 Task: Add So Delicious Peach Coconut Milk Yogurt to the cart.
Action: Mouse moved to (20, 146)
Screenshot: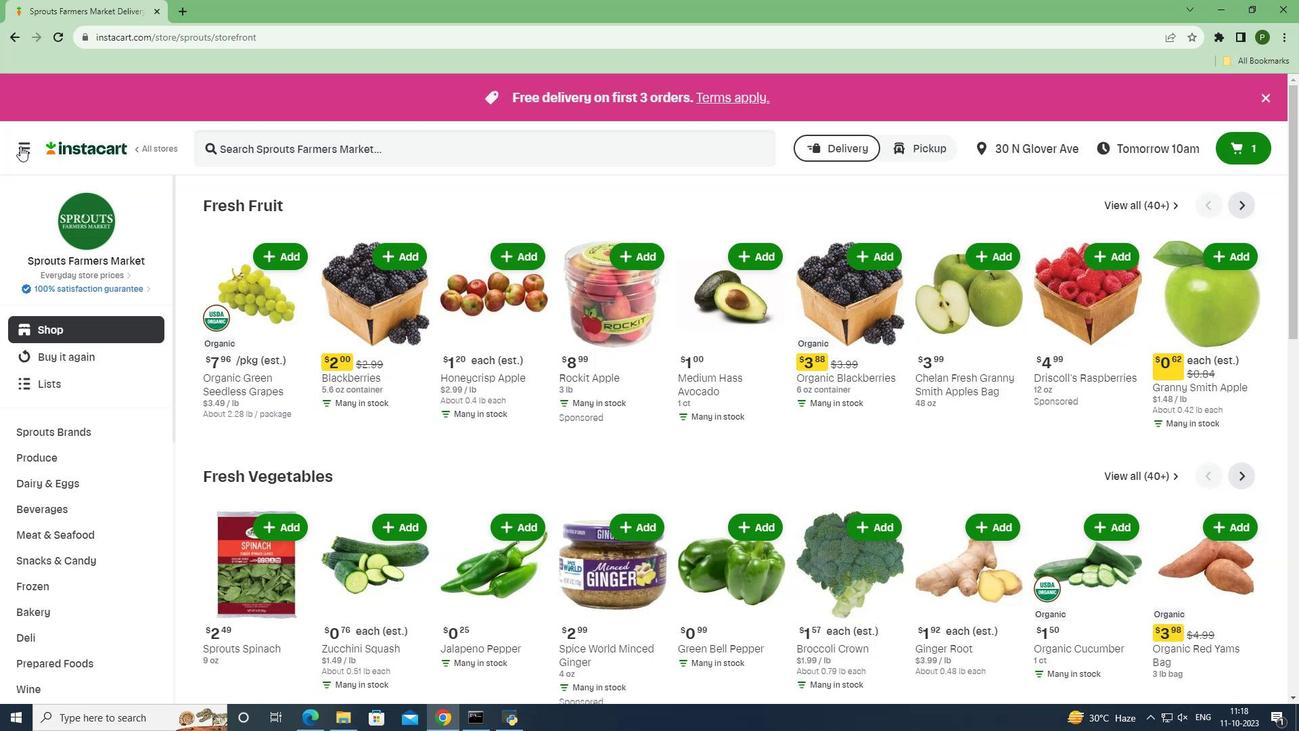 
Action: Mouse pressed left at (20, 146)
Screenshot: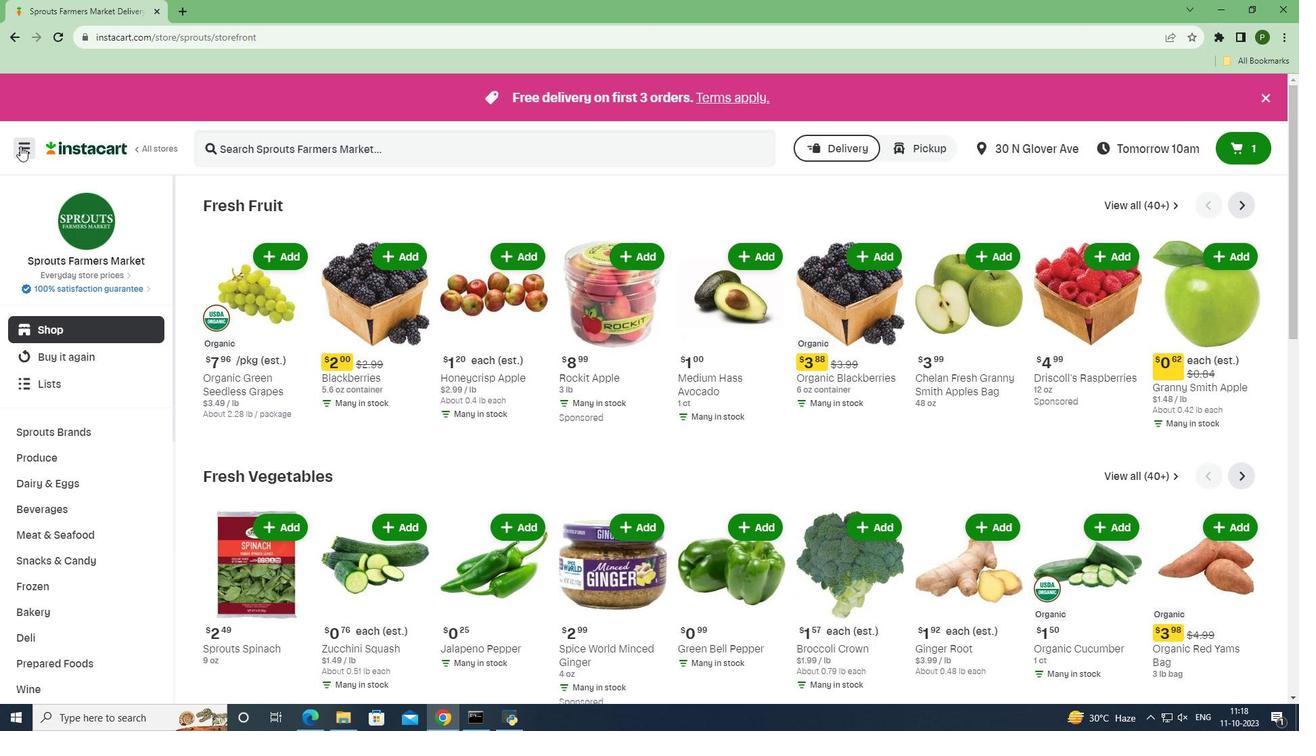 
Action: Mouse moved to (41, 356)
Screenshot: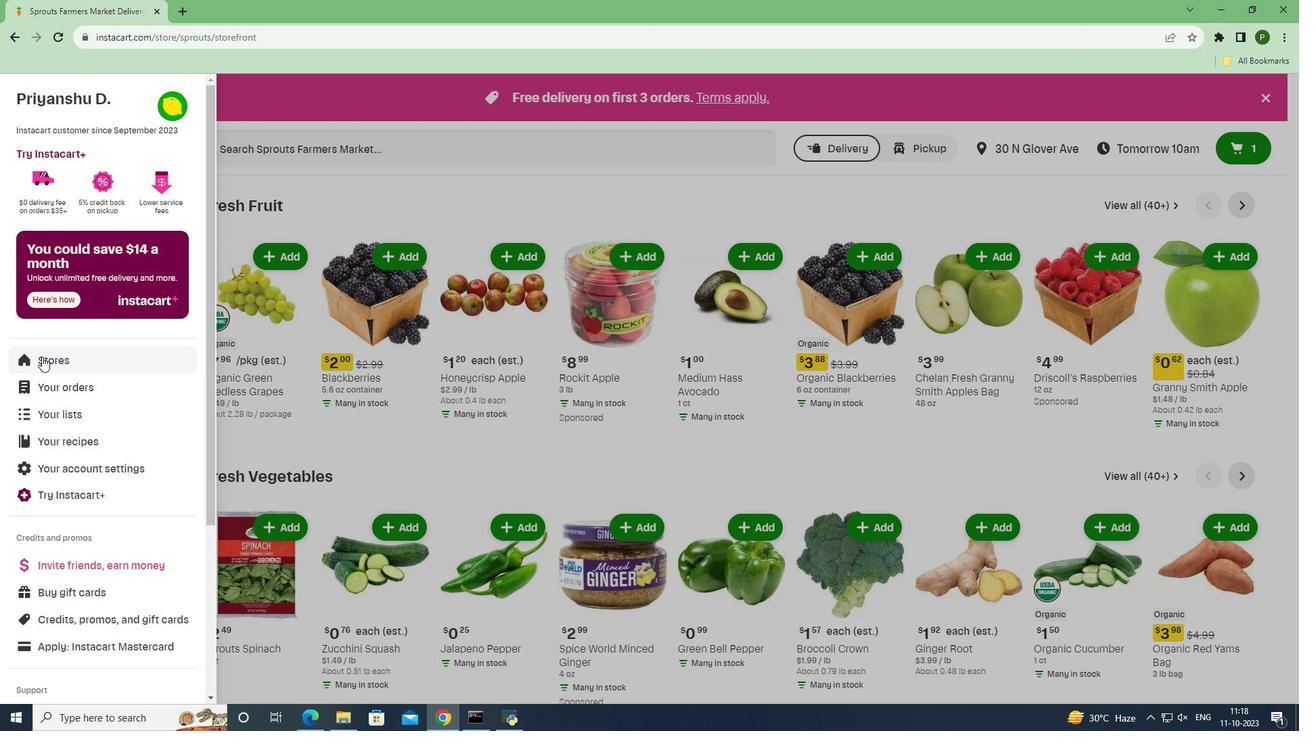 
Action: Mouse pressed left at (41, 356)
Screenshot: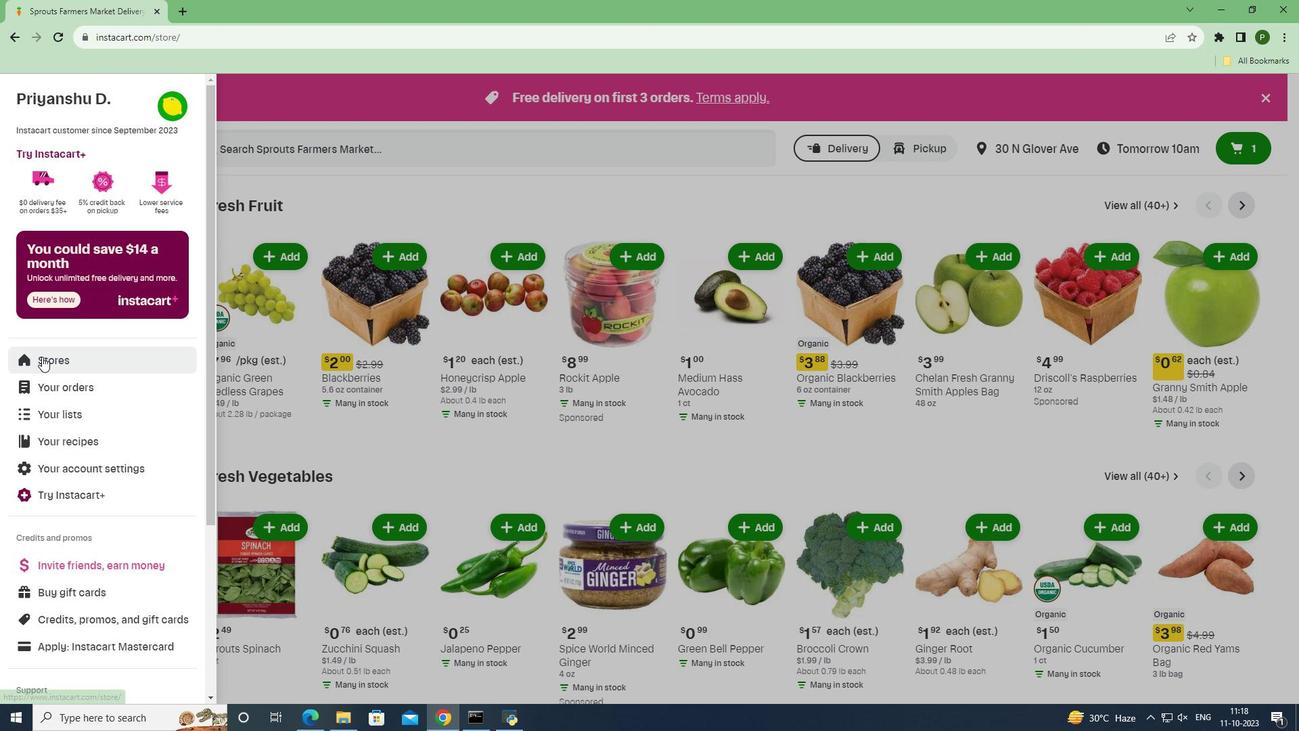 
Action: Mouse moved to (308, 163)
Screenshot: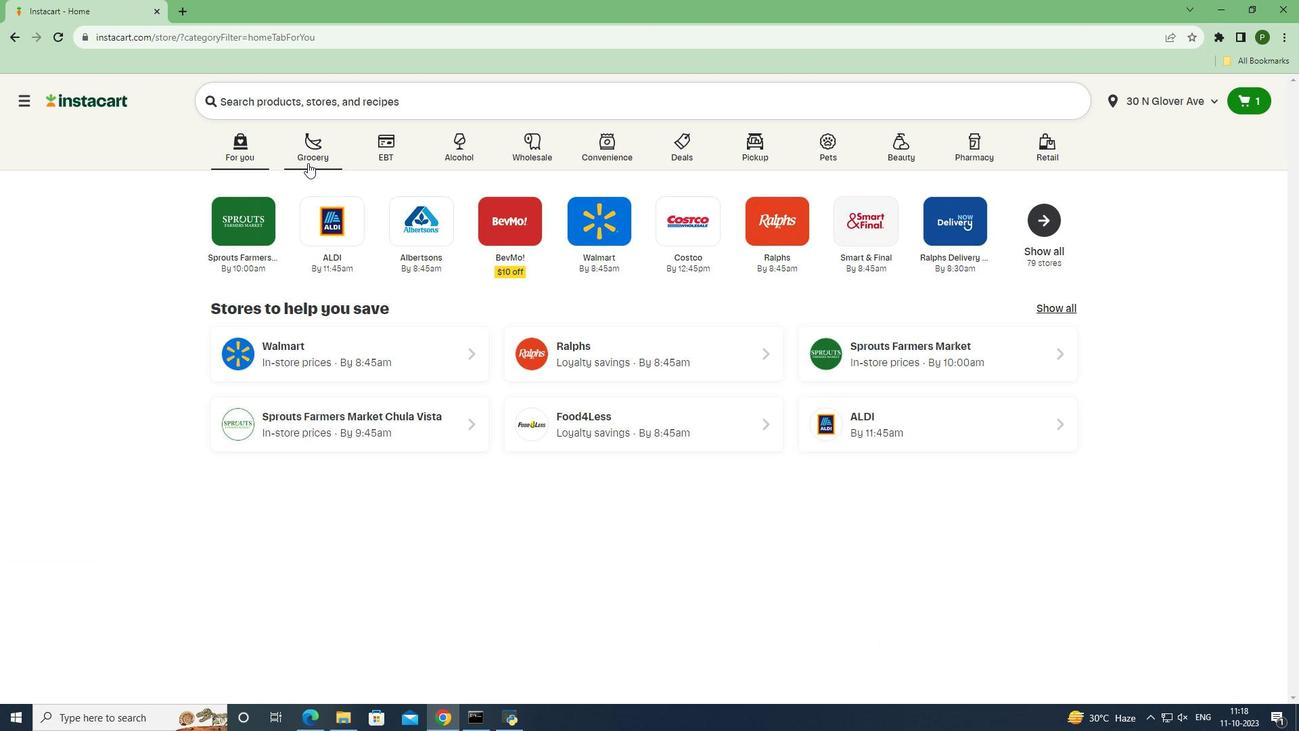 
Action: Mouse pressed left at (308, 163)
Screenshot: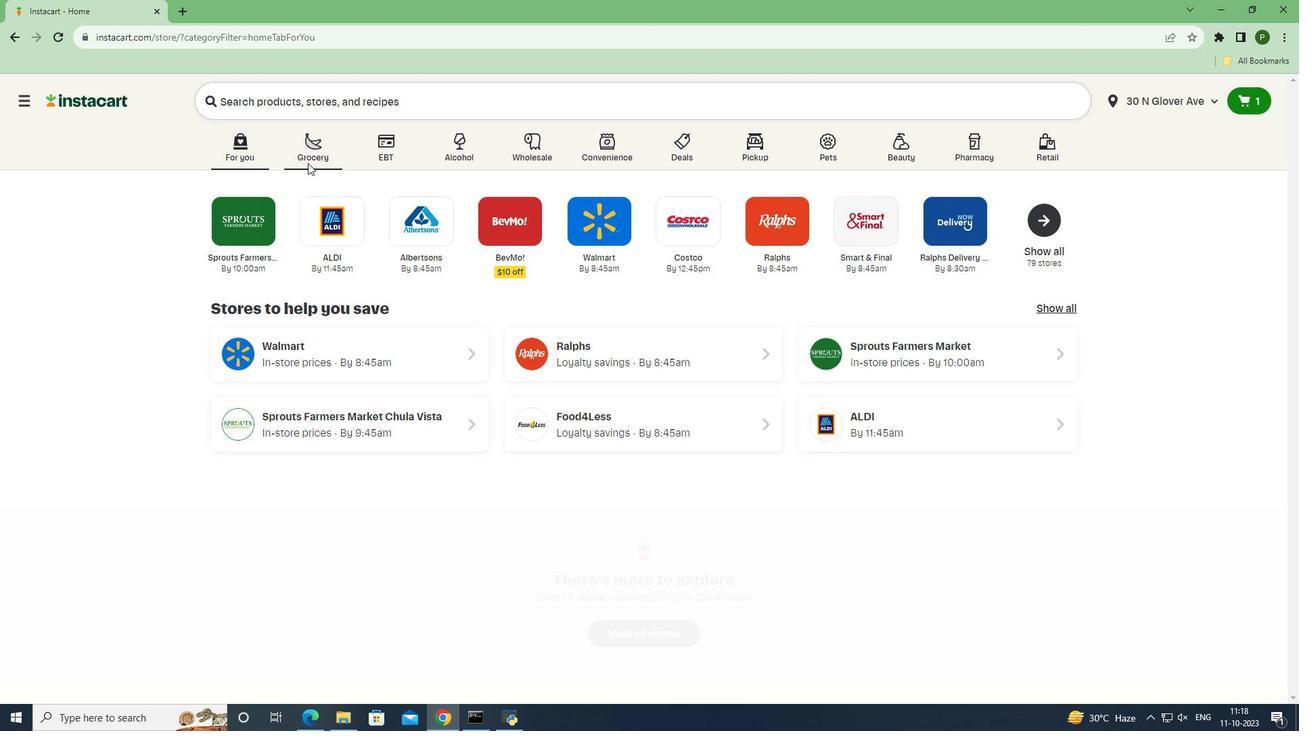
Action: Mouse moved to (411, 257)
Screenshot: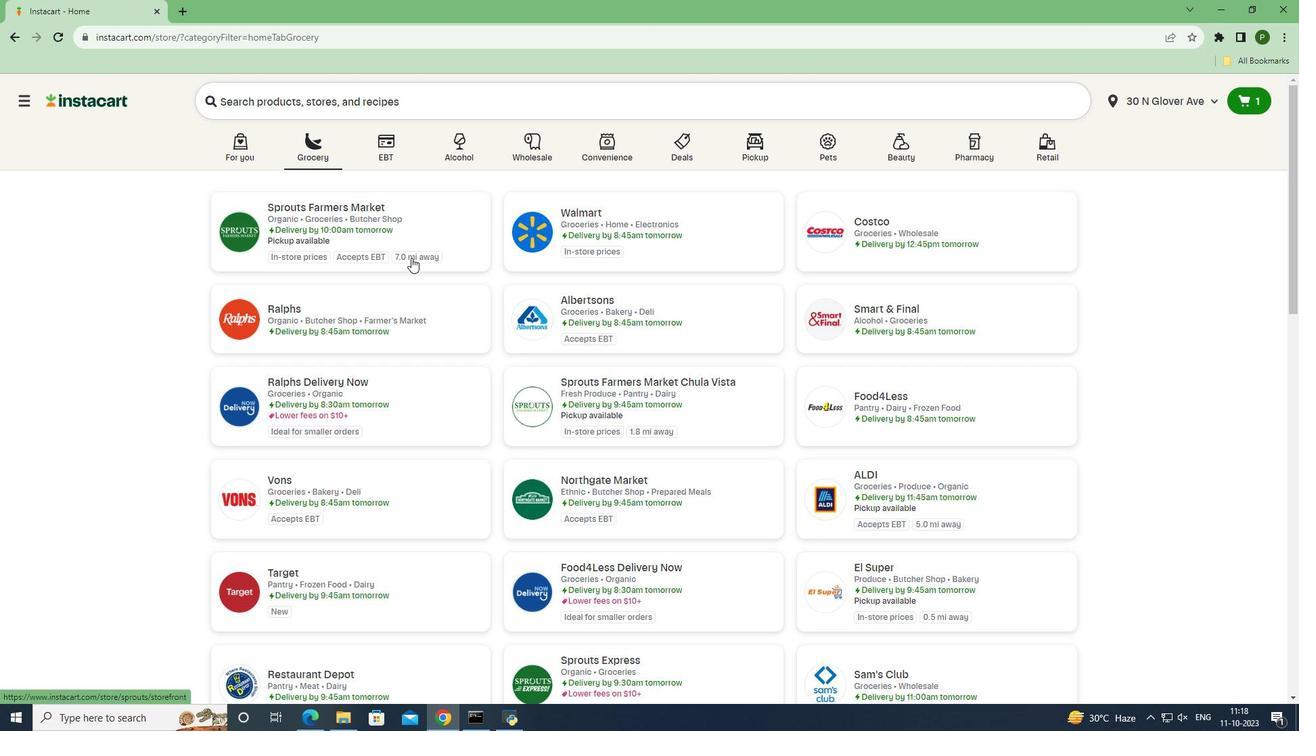 
Action: Mouse pressed left at (411, 257)
Screenshot: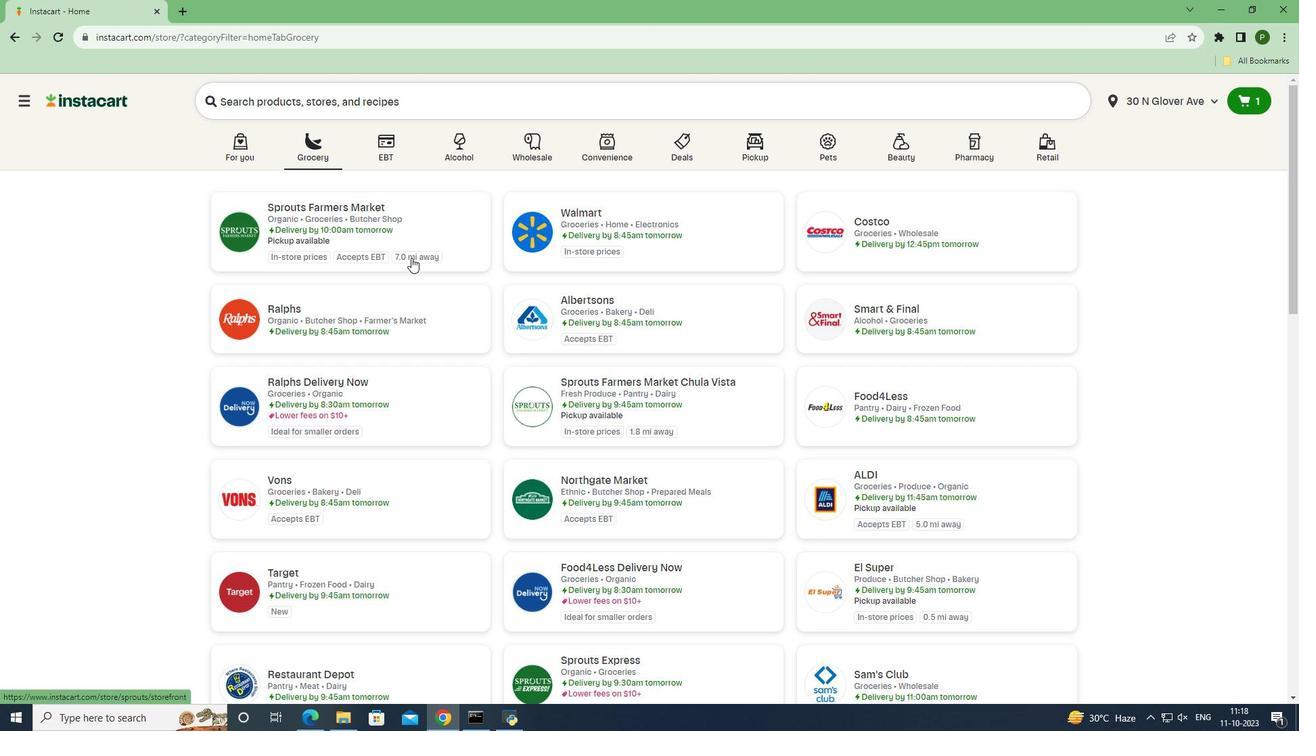 
Action: Mouse moved to (69, 484)
Screenshot: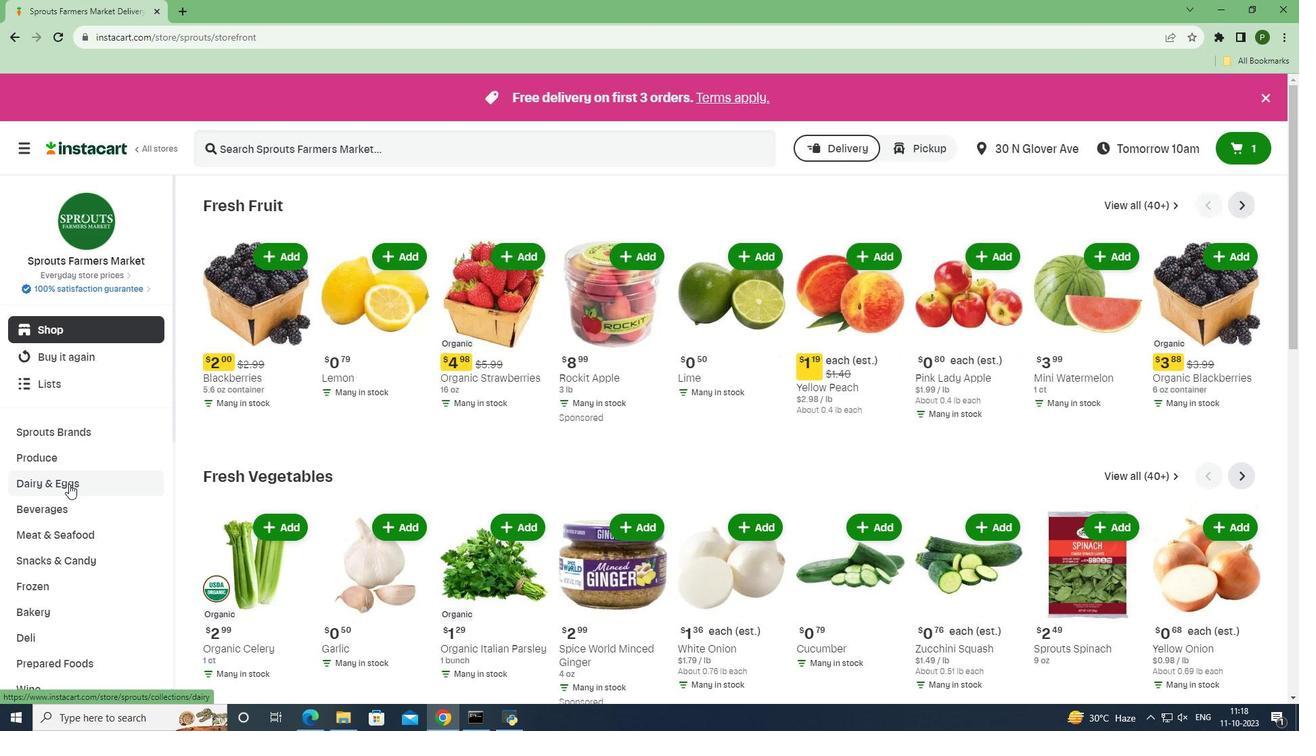 
Action: Mouse pressed left at (69, 484)
Screenshot: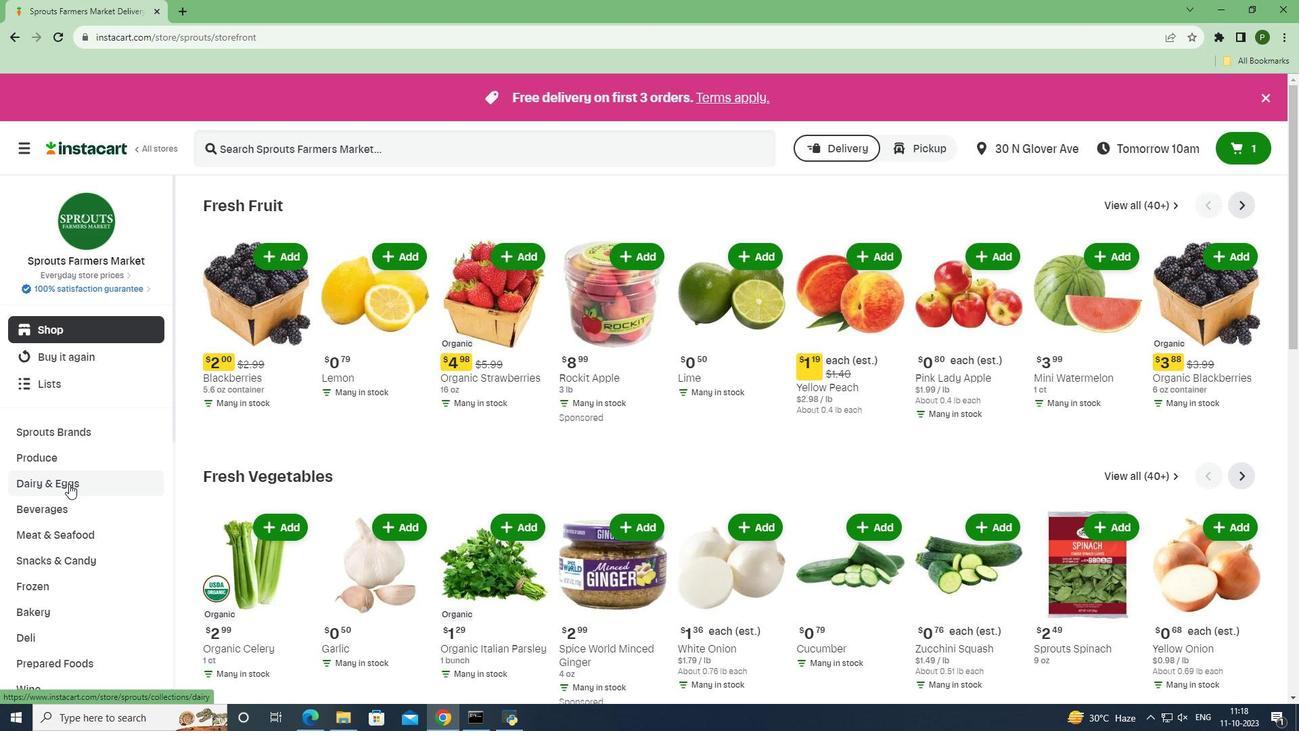 
Action: Mouse moved to (69, 586)
Screenshot: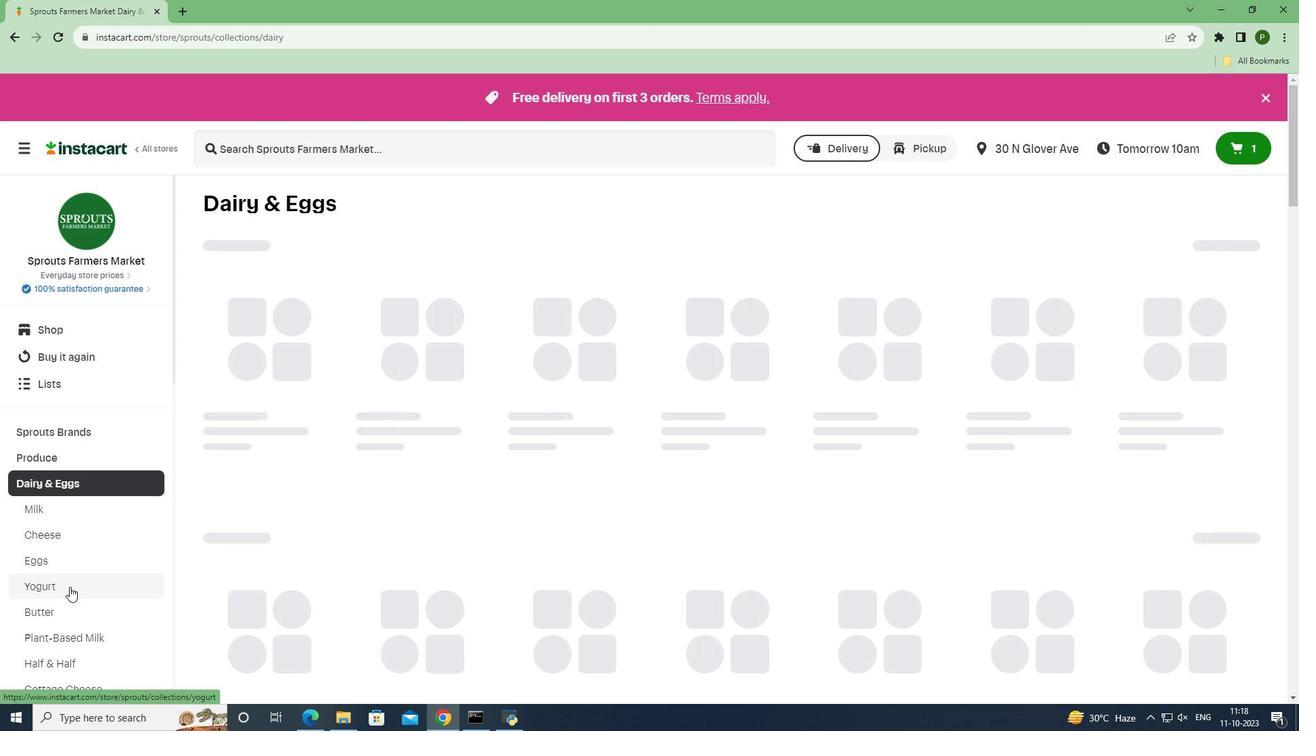 
Action: Mouse pressed left at (69, 586)
Screenshot: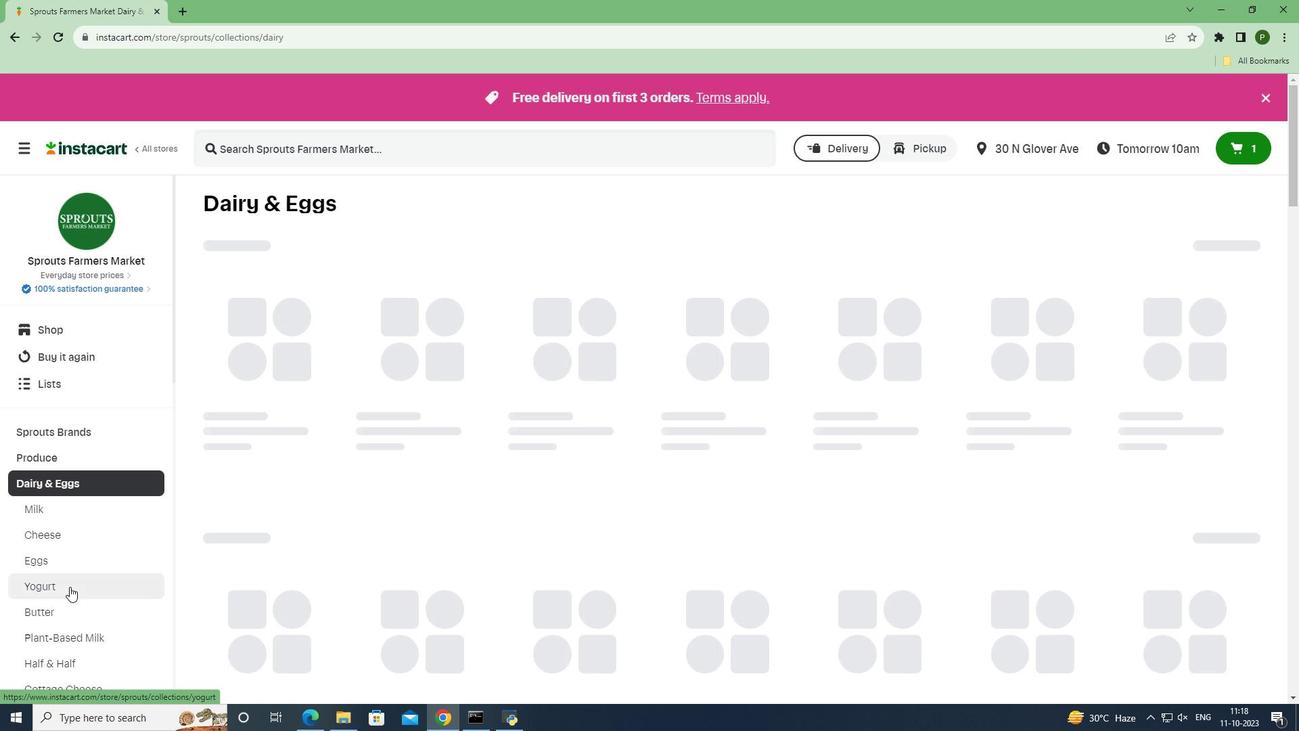 
Action: Mouse moved to (254, 148)
Screenshot: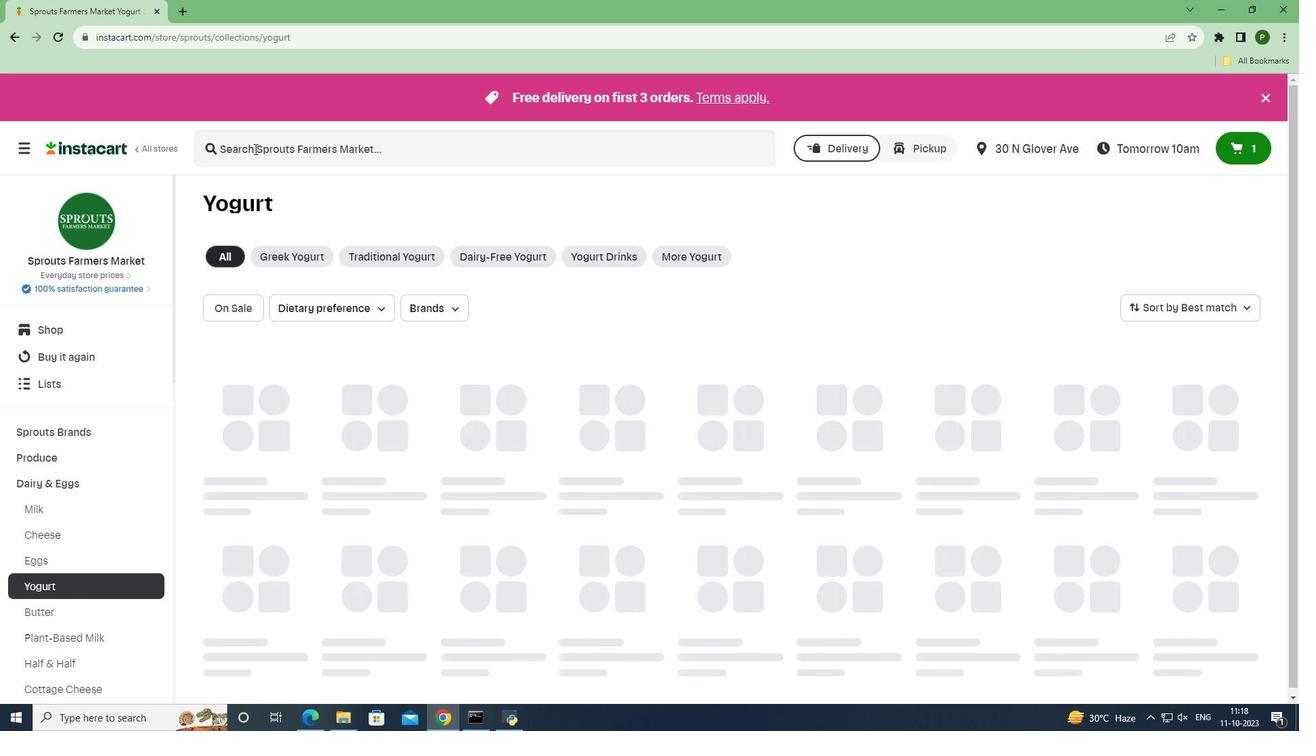 
Action: Mouse pressed left at (254, 148)
Screenshot: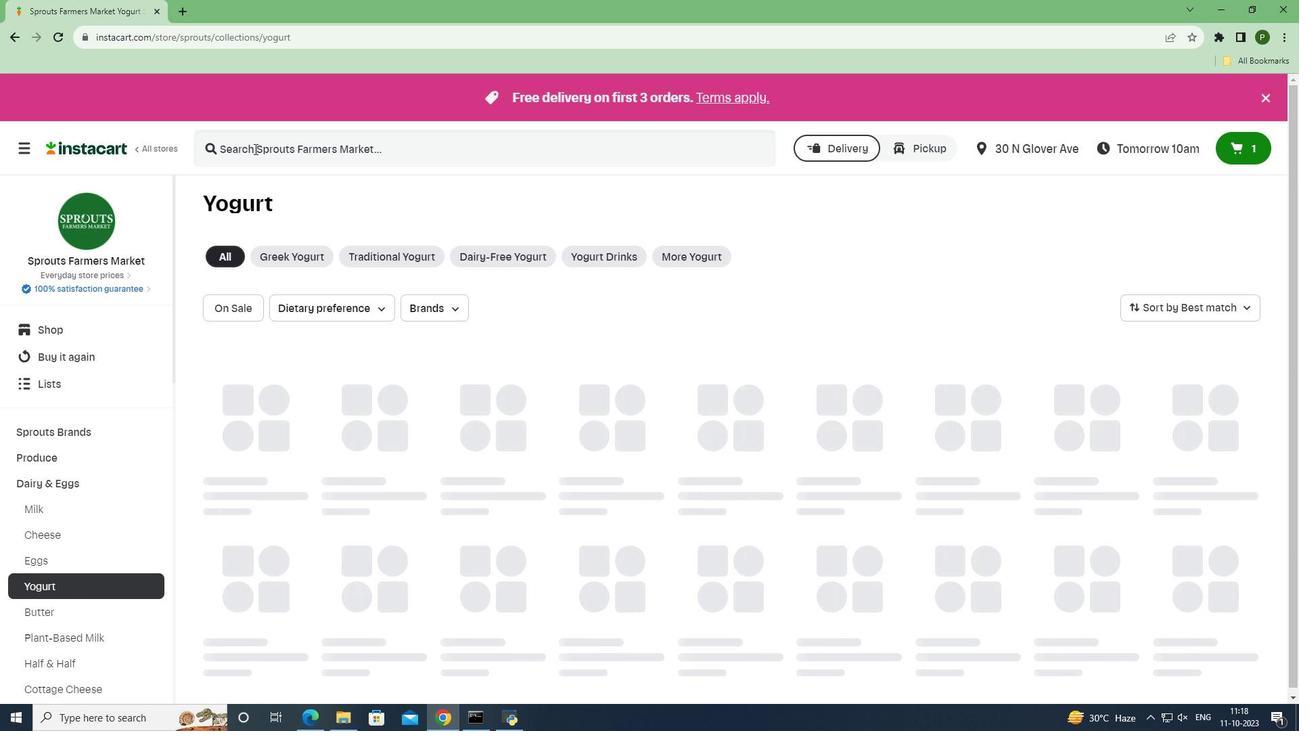 
Action: Key pressed <Key.caps_lock>S<Key.caps_lock>o<Key.space><Key.caps_lock>D<Key.caps_lock>elicious<Key.space><Key.caps_lock>P<Key.caps_lock>each<Key.space><Key.caps_lock>C<Key.caps_lock>oconut<Key.space><Key.caps_lock>M<Key.caps_lock>ilk<Key.space><Key.caps_lock>Y<Key.caps_lock>ogurt<Key.space><Key.enter>
Screenshot: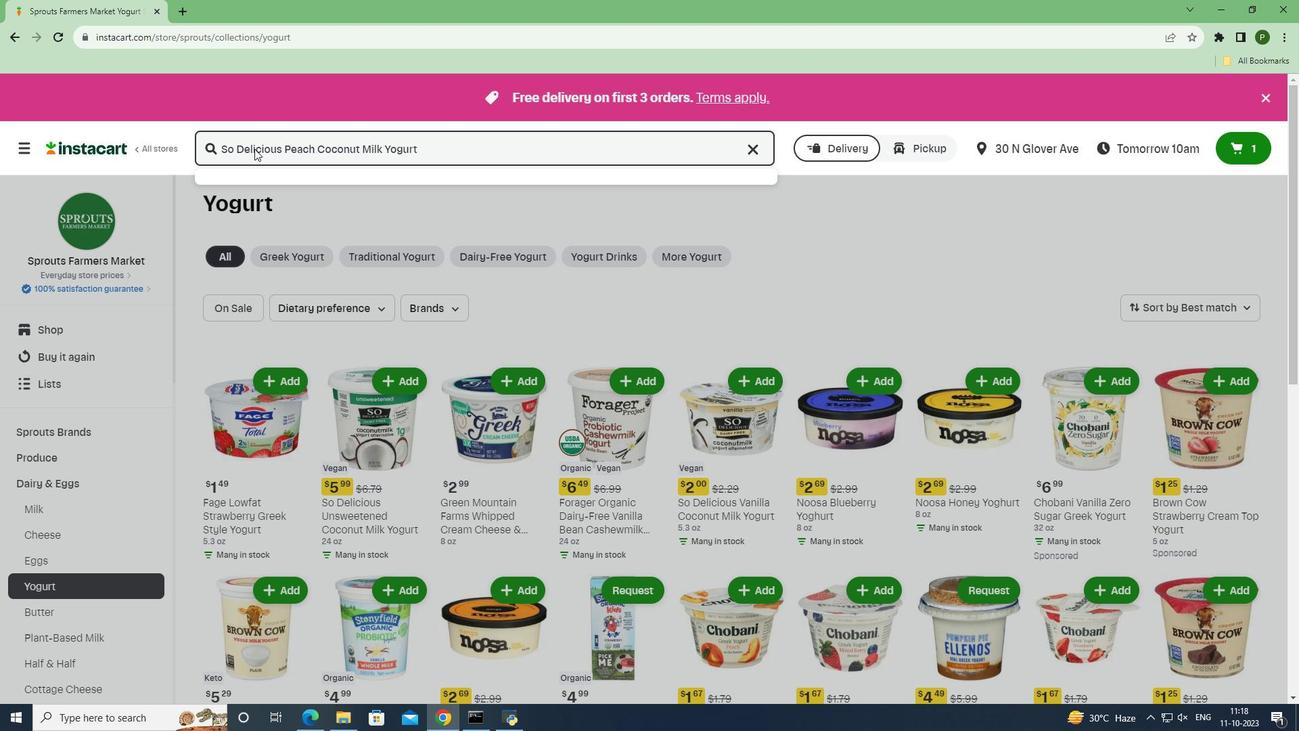 
Action: Mouse moved to (780, 293)
Screenshot: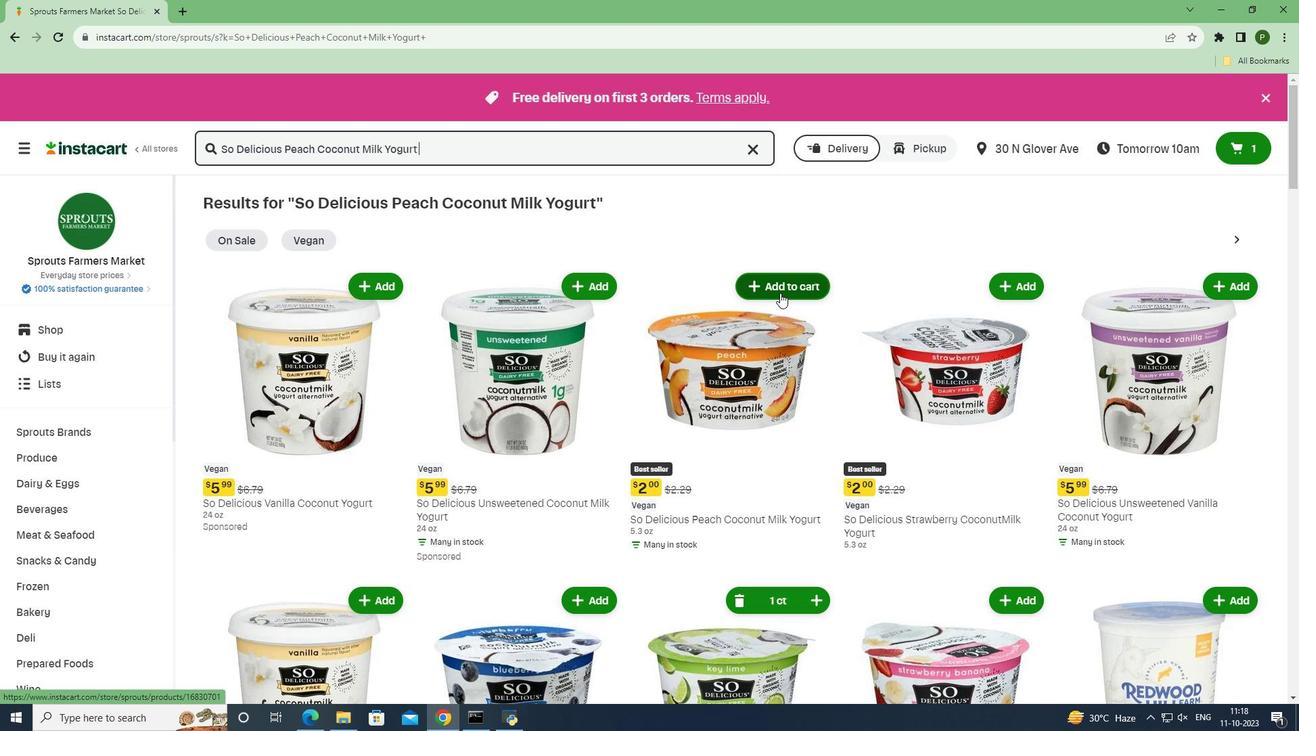 
Action: Mouse pressed left at (780, 293)
Screenshot: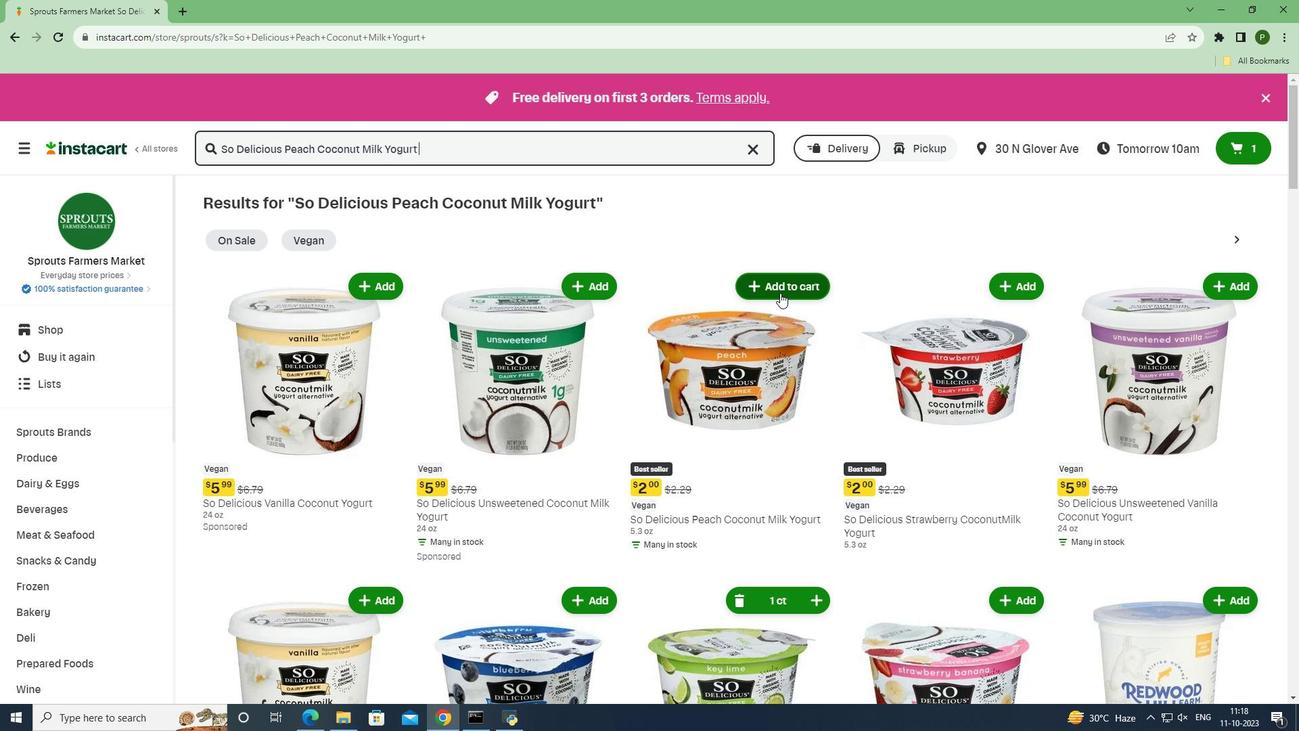 
Action: Mouse moved to (842, 327)
Screenshot: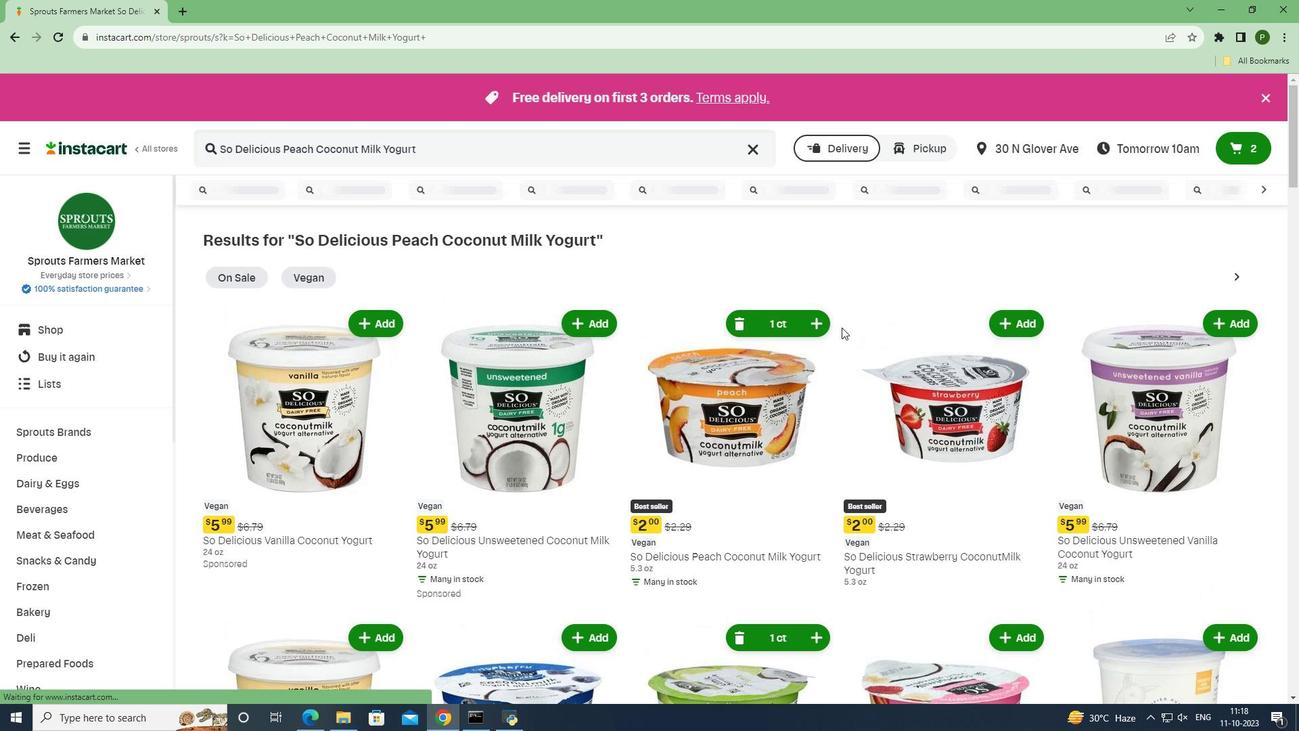 
